 Task: Open Card Card0000000042 in Board Board0000000011 in Workspace WS0000000004 in Trello. Add Member Nikrathi889@gmail.com to Card Card0000000042 in Board Board0000000011 in Workspace WS0000000004 in Trello. Add Blue Label titled Label0000000042 to Card Card0000000042 in Board Board0000000011 in Workspace WS0000000004 in Trello. Add Checklist CL0000000042 to Card Card0000000042 in Board Board0000000011 in Workspace WS0000000004 in Trello. Add Dates with Start Date as Sep 01 2023 and Due Date as Sep 30 2023 to Card Card0000000042 in Board Board0000000011 in Workspace WS0000000004 in Trello
Action: Mouse moved to (87, 326)
Screenshot: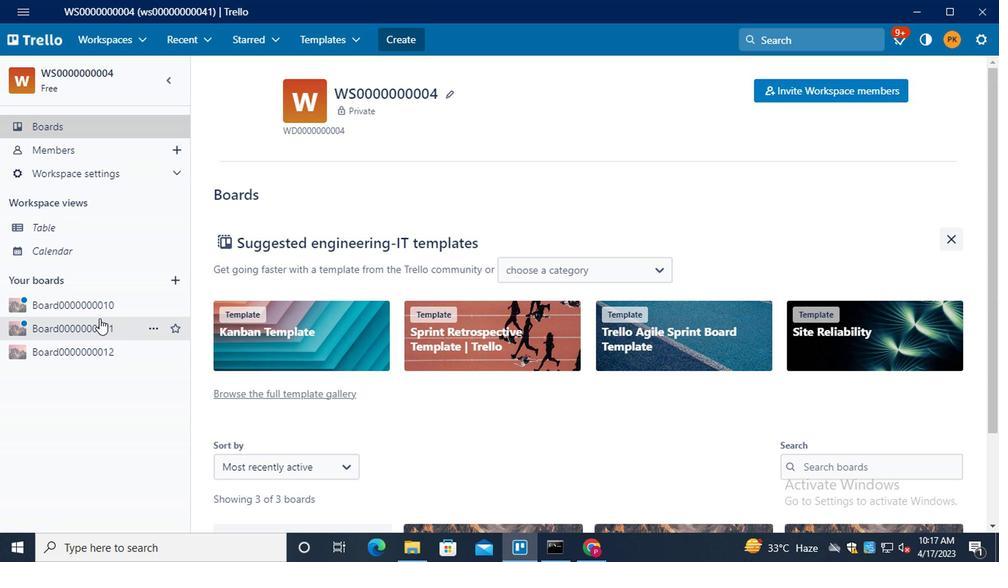 
Action: Mouse pressed left at (87, 326)
Screenshot: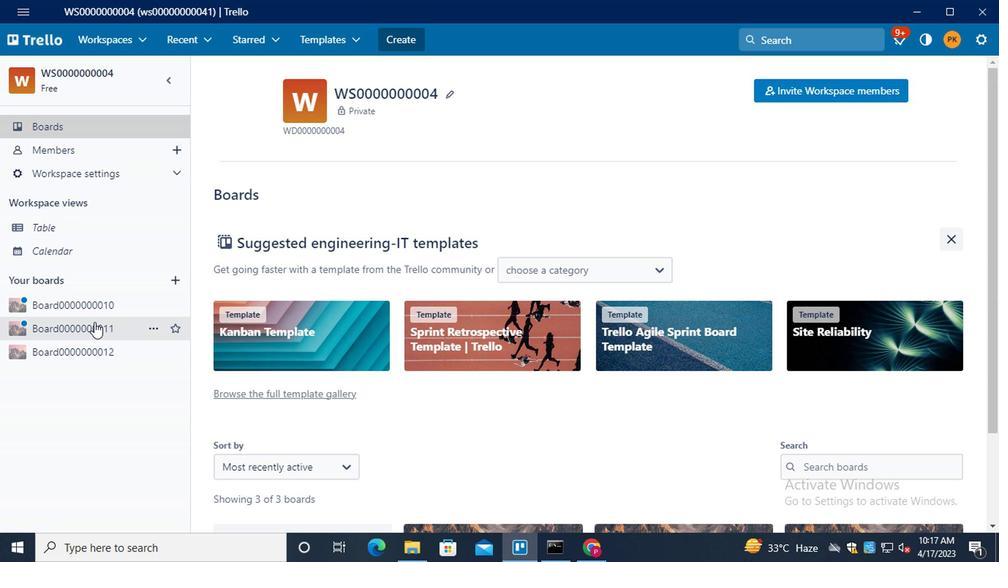 
Action: Mouse moved to (267, 269)
Screenshot: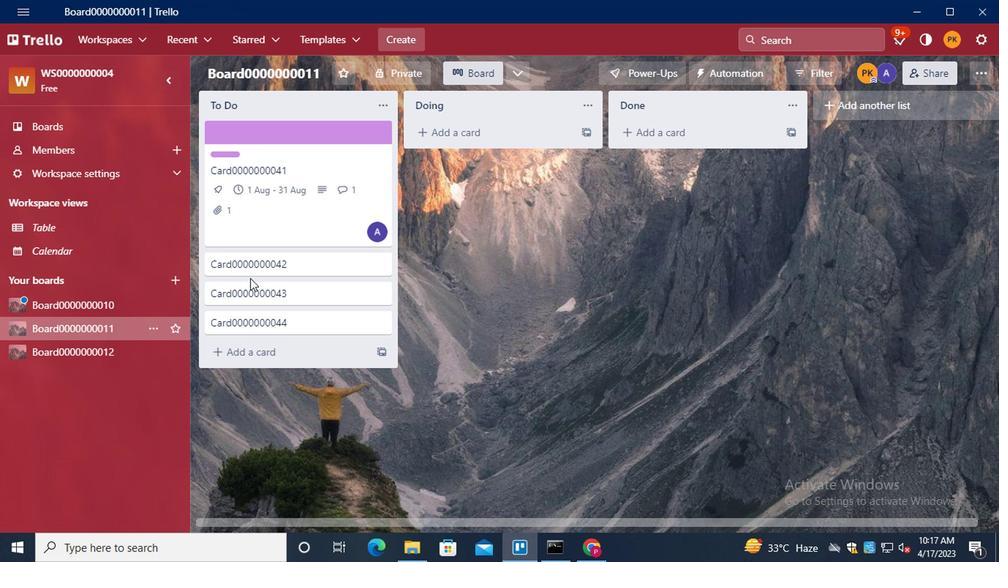 
Action: Mouse pressed left at (267, 269)
Screenshot: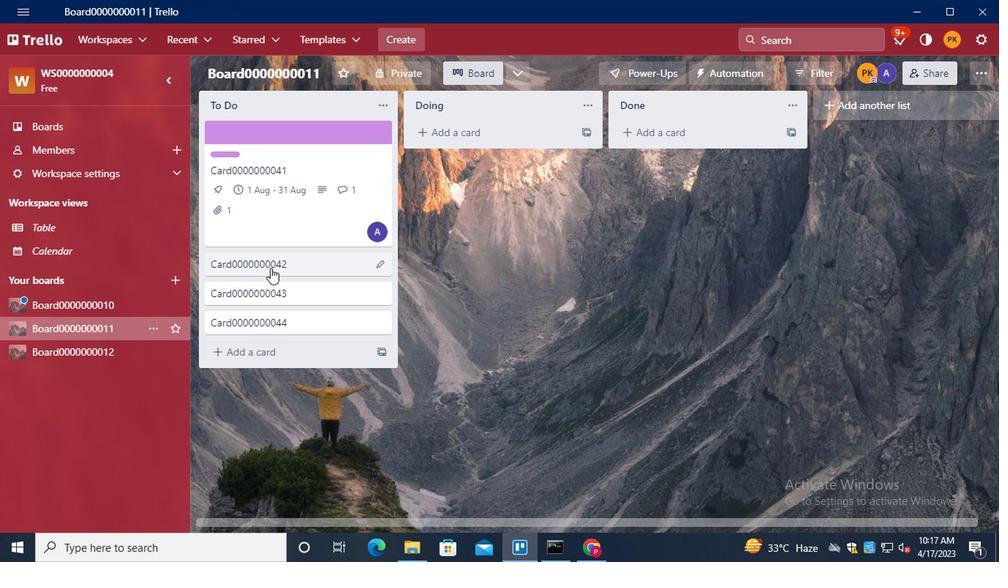 
Action: Mouse moved to (662, 195)
Screenshot: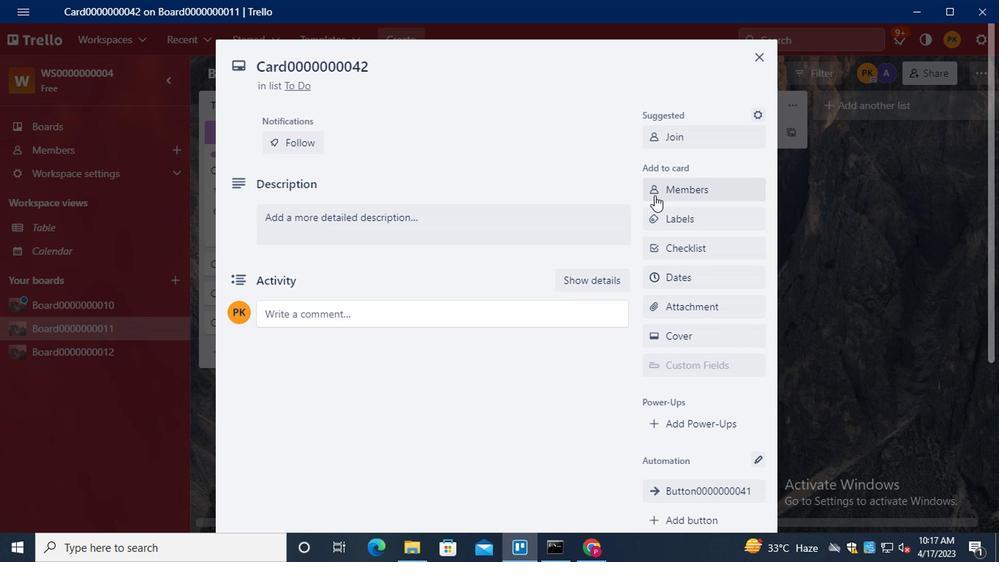
Action: Mouse pressed left at (662, 195)
Screenshot: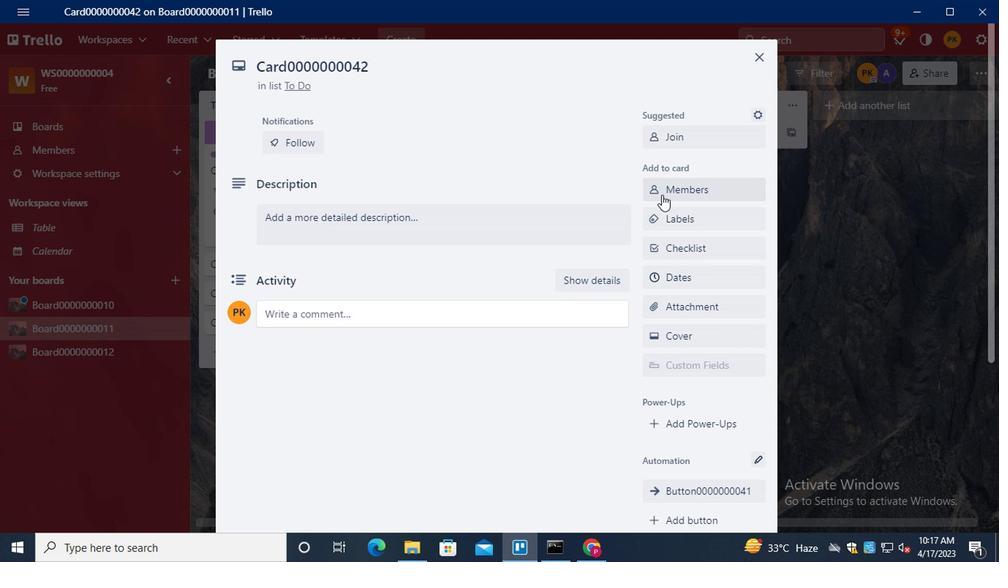 
Action: Mouse moved to (661, 195)
Screenshot: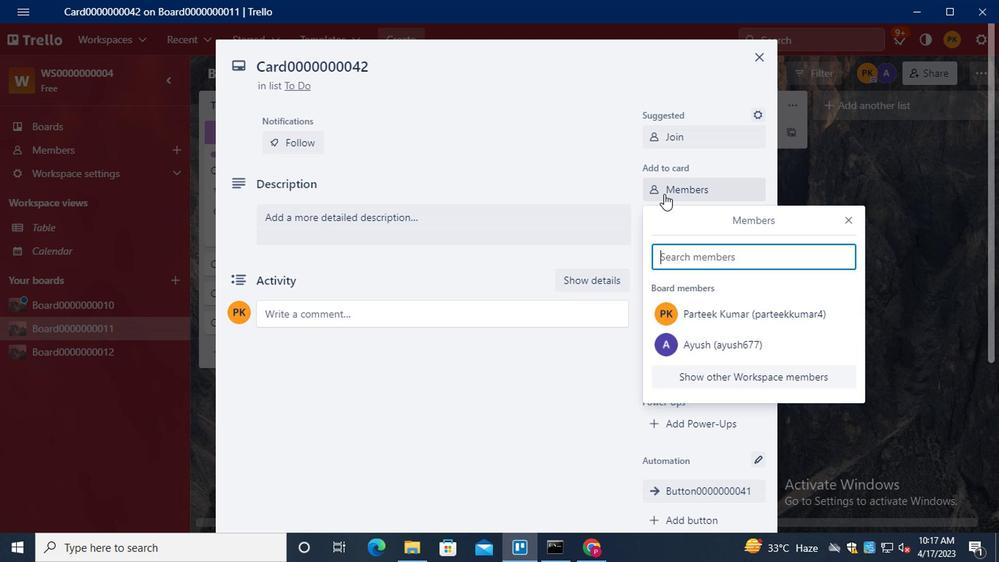 
Action: Key pressed <Key.shift>N
Screenshot: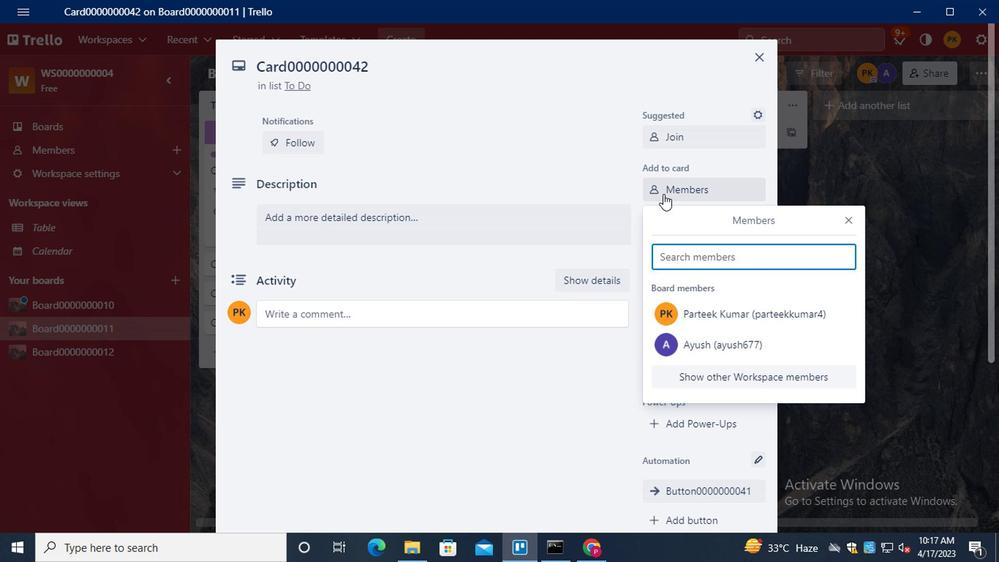 
Action: Mouse moved to (715, 396)
Screenshot: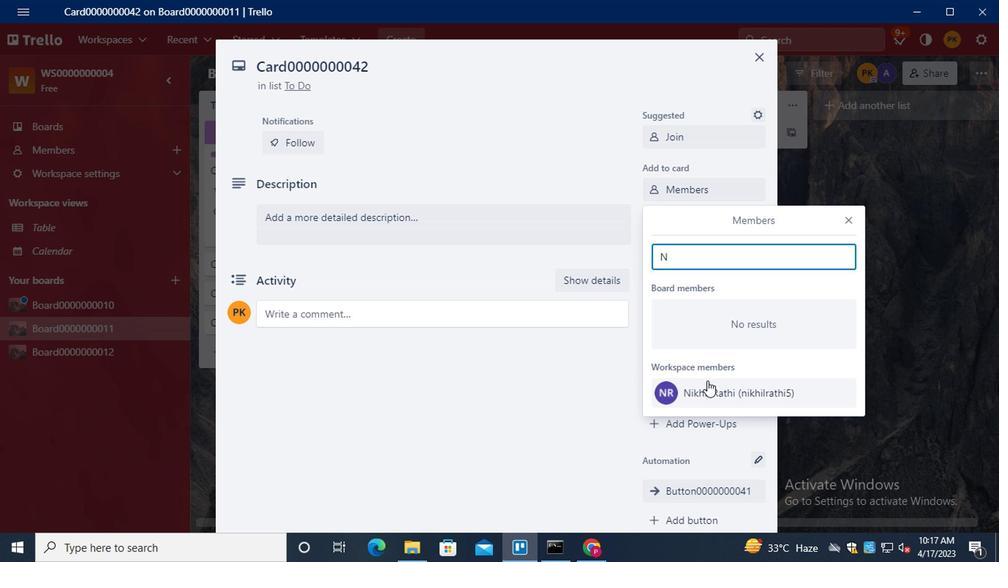 
Action: Mouse pressed left at (715, 396)
Screenshot: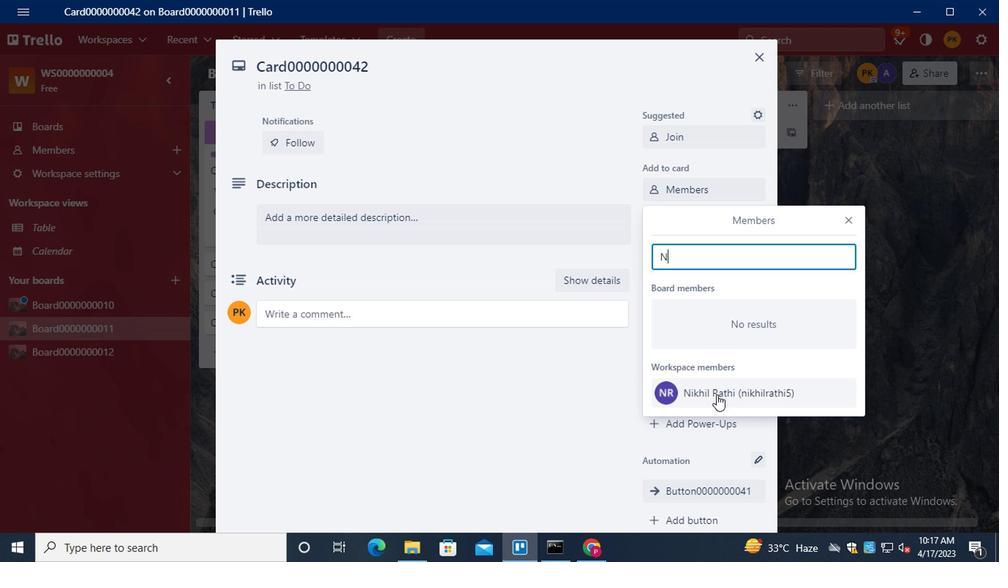 
Action: Mouse moved to (848, 222)
Screenshot: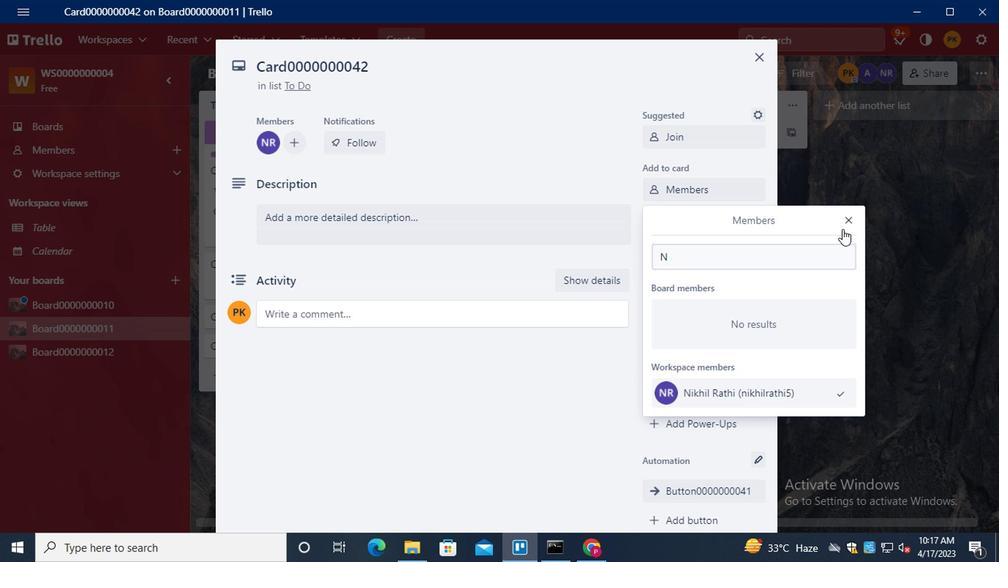 
Action: Mouse pressed left at (848, 222)
Screenshot: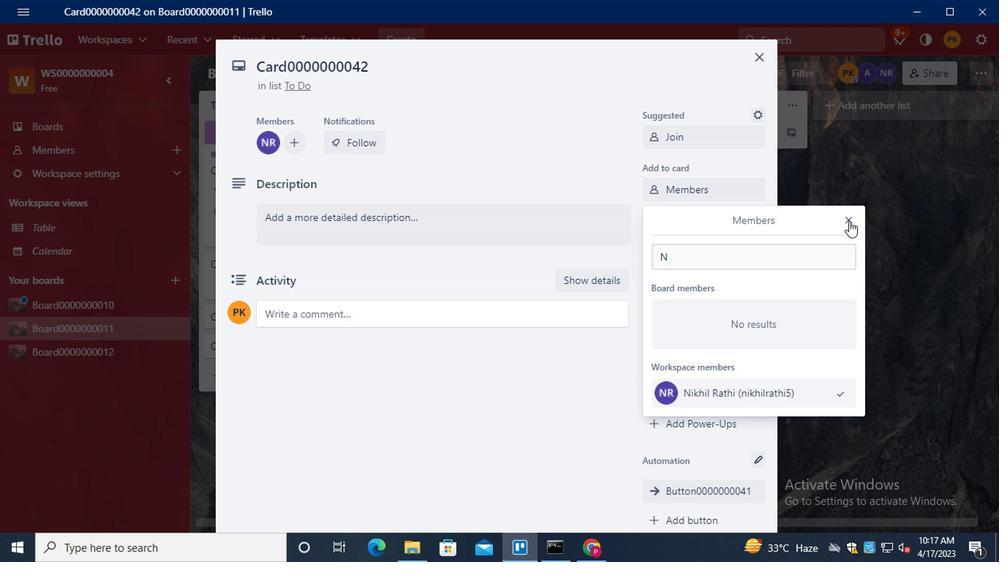 
Action: Mouse moved to (752, 221)
Screenshot: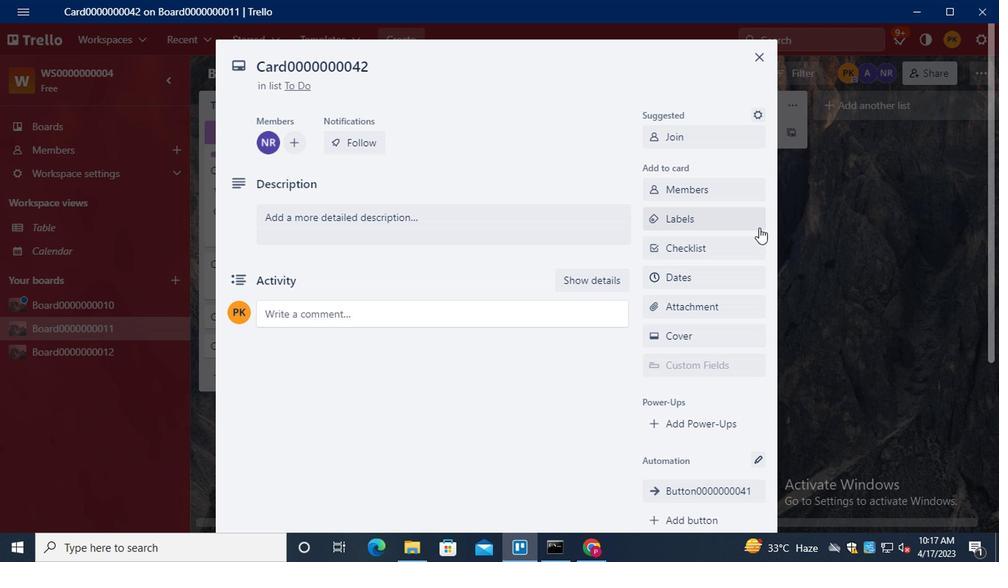 
Action: Mouse pressed left at (752, 221)
Screenshot: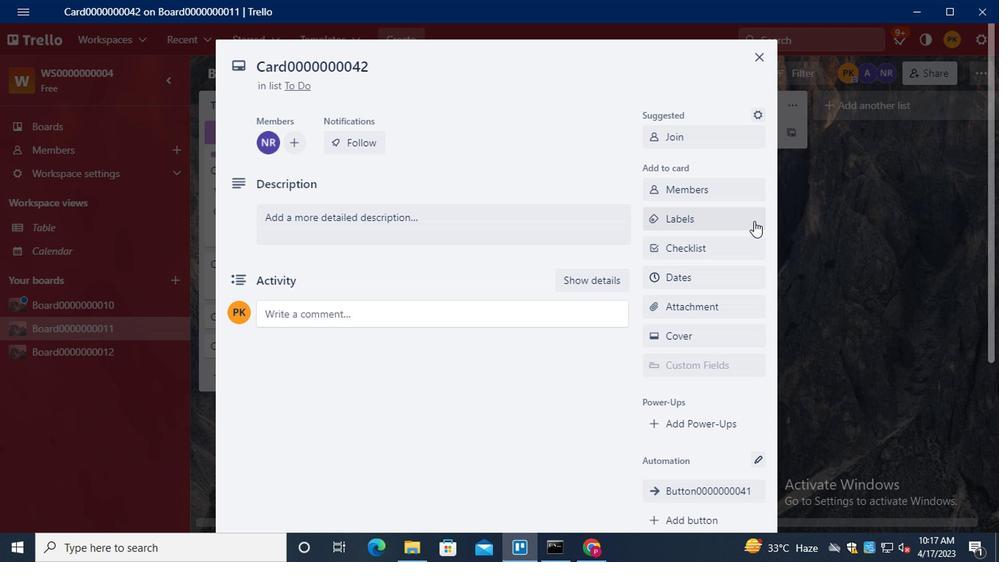 
Action: Key pressed <Key.shift>LABEL0000000041
Screenshot: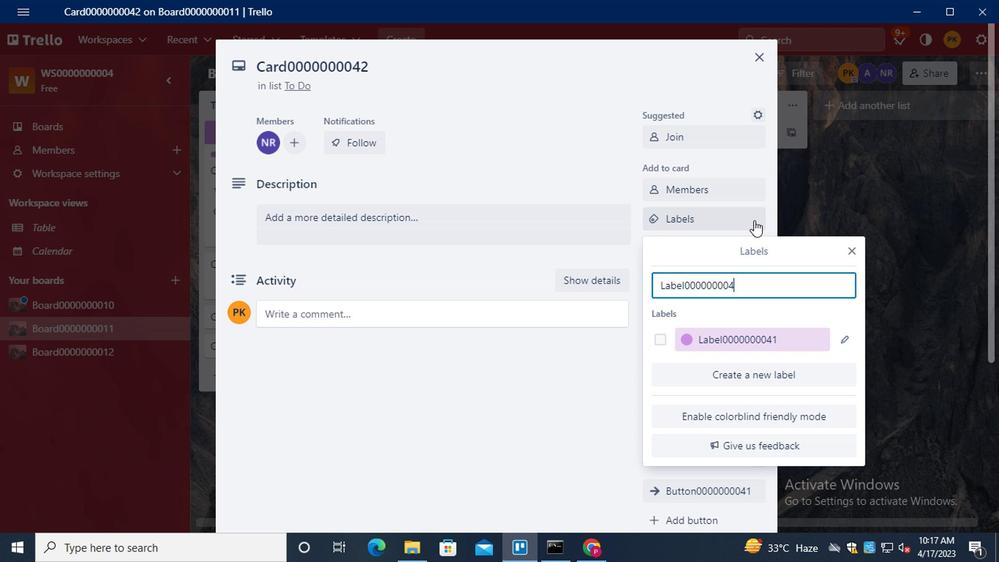 
Action: Mouse moved to (737, 387)
Screenshot: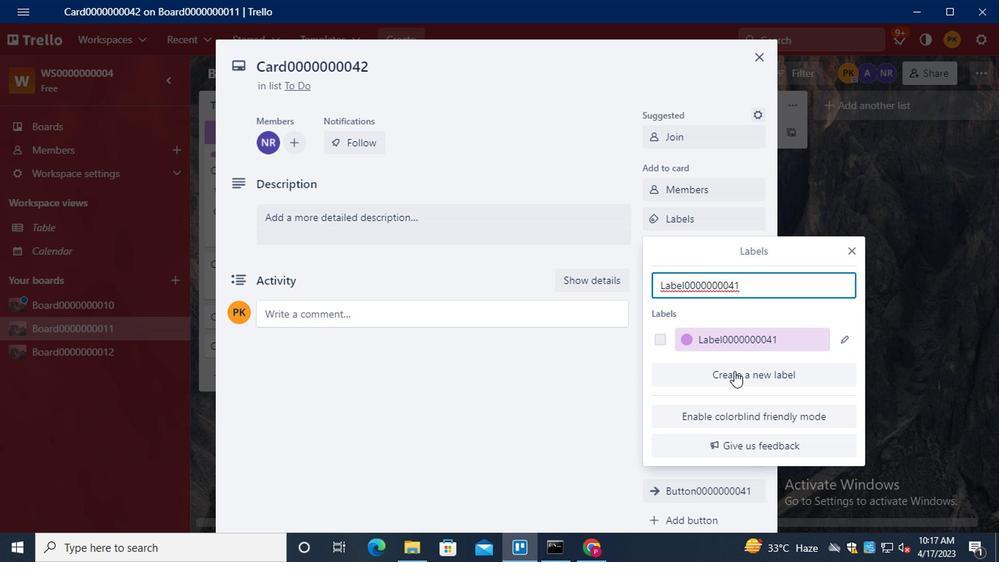 
Action: Mouse pressed left at (737, 387)
Screenshot: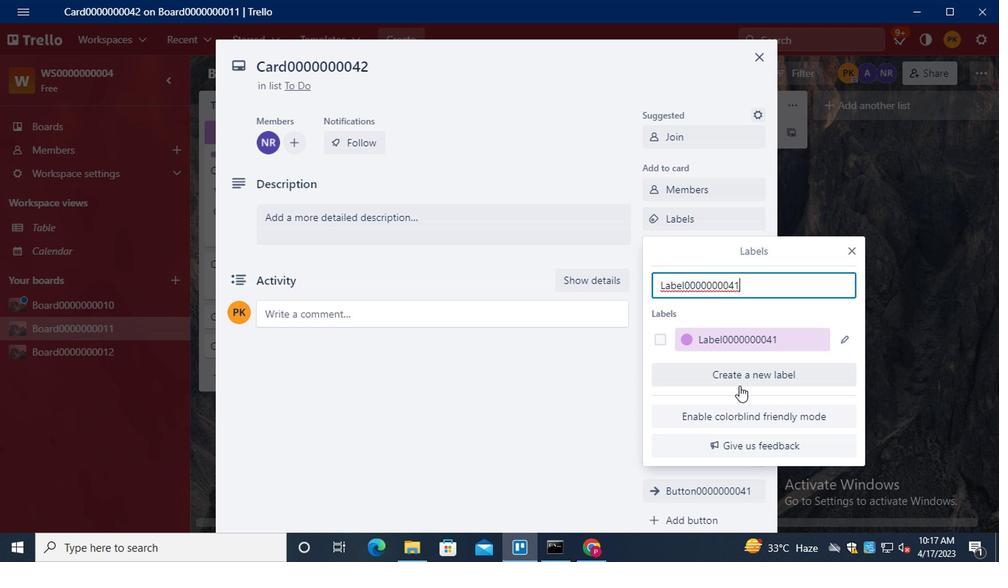 
Action: Mouse moved to (663, 358)
Screenshot: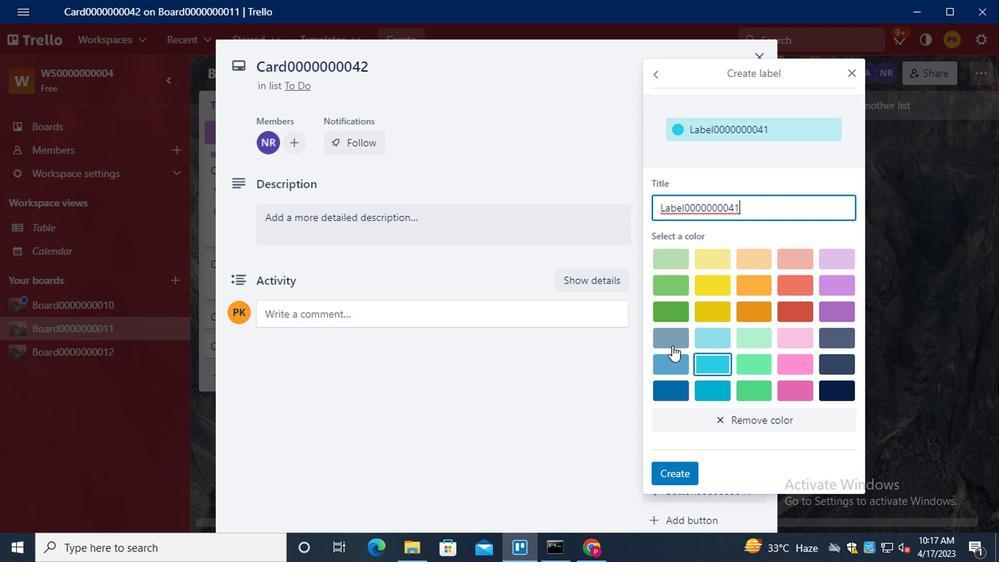 
Action: Mouse pressed left at (663, 358)
Screenshot: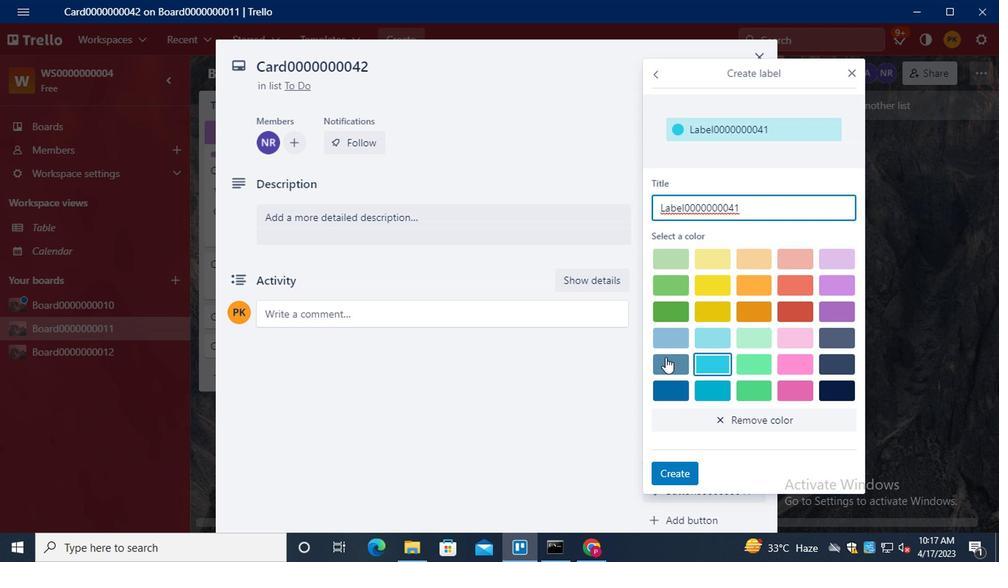 
Action: Mouse moved to (672, 475)
Screenshot: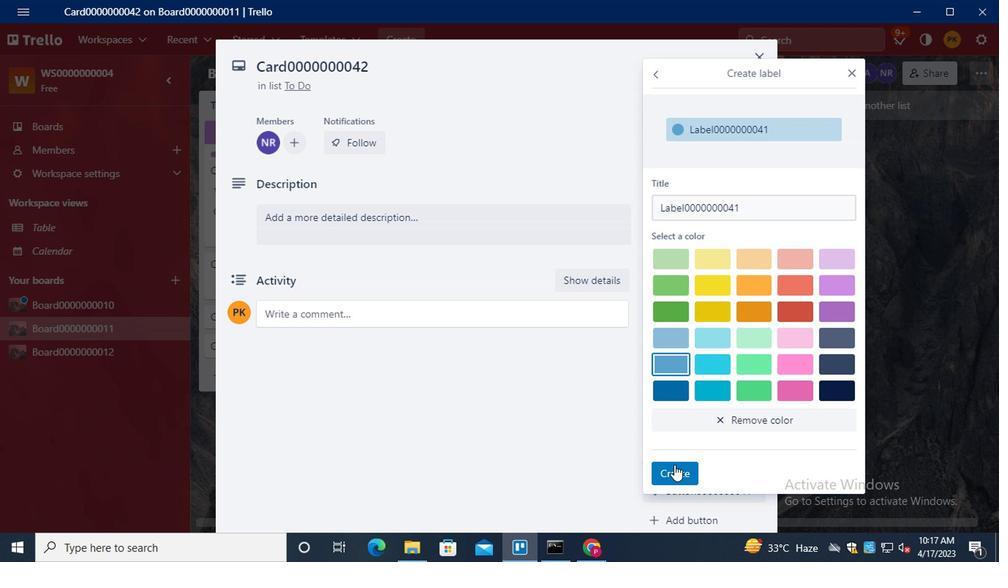 
Action: Mouse pressed left at (672, 475)
Screenshot: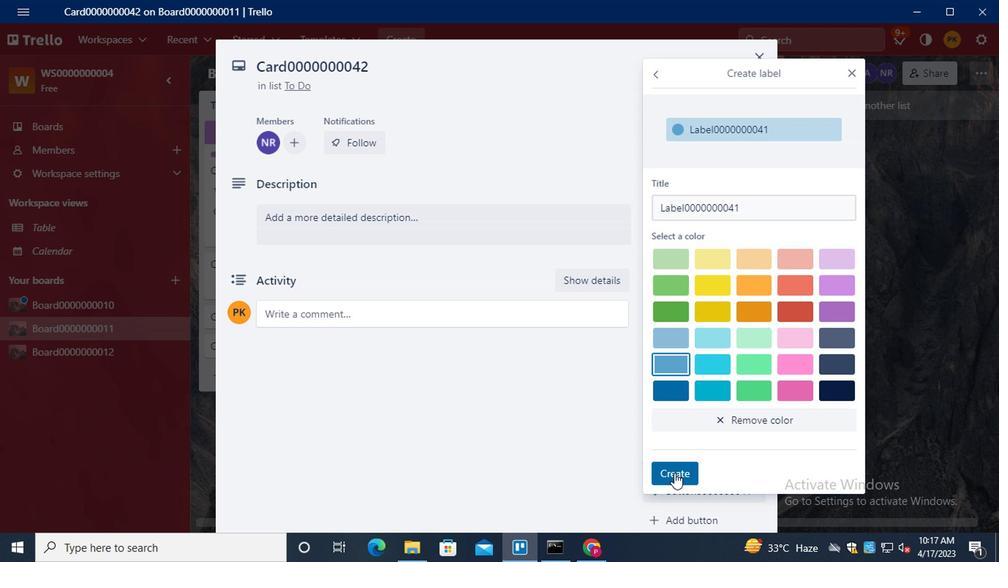 
Action: Mouse moved to (850, 77)
Screenshot: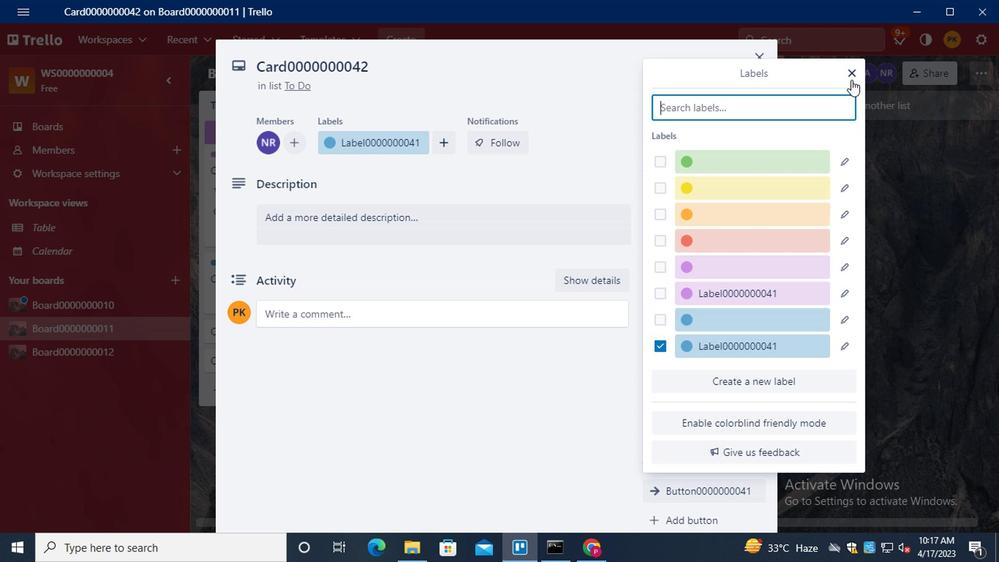 
Action: Mouse pressed left at (850, 77)
Screenshot: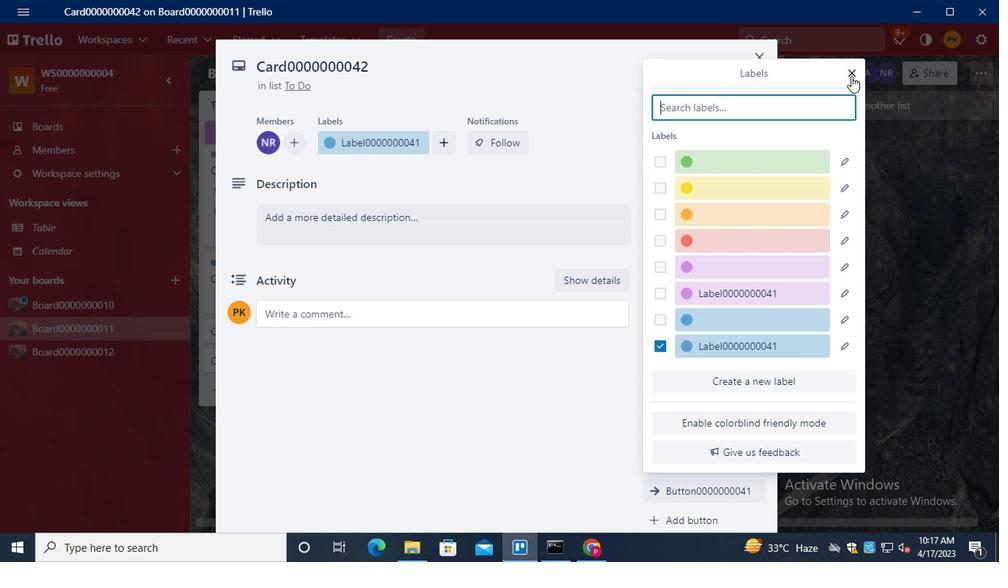 
Action: Mouse moved to (693, 241)
Screenshot: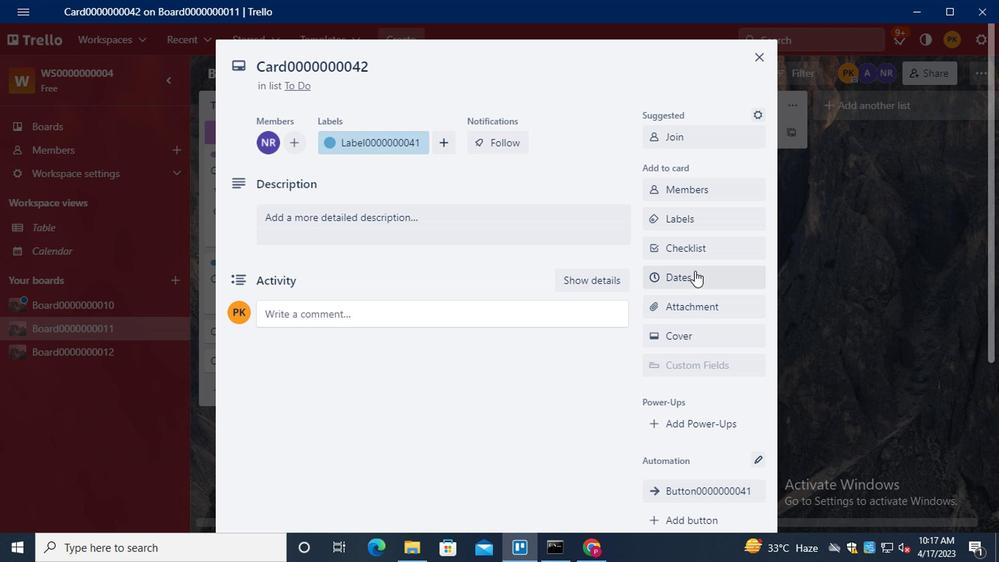 
Action: Mouse pressed left at (693, 241)
Screenshot: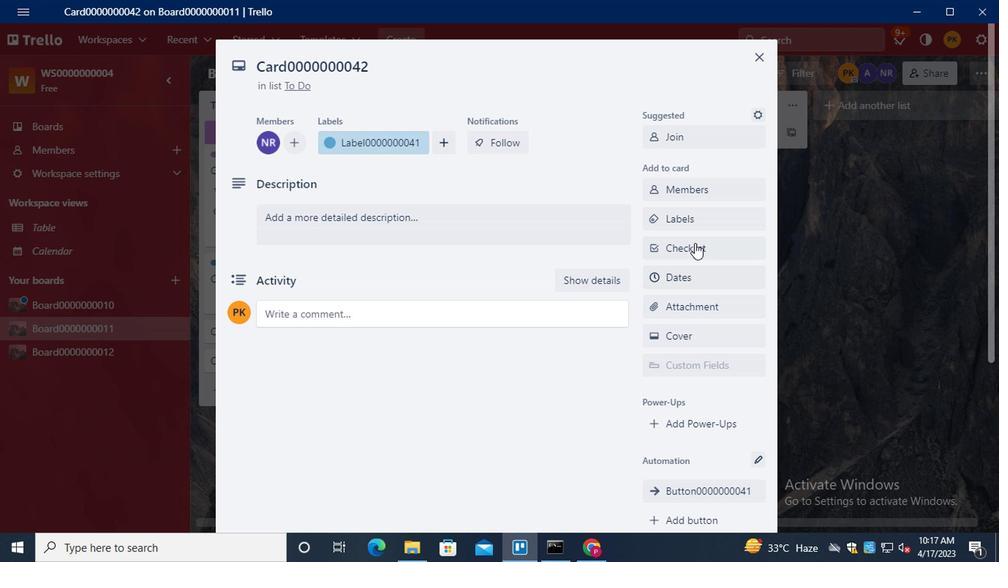 
Action: Key pressed <Key.shift>CL0000000041
Screenshot: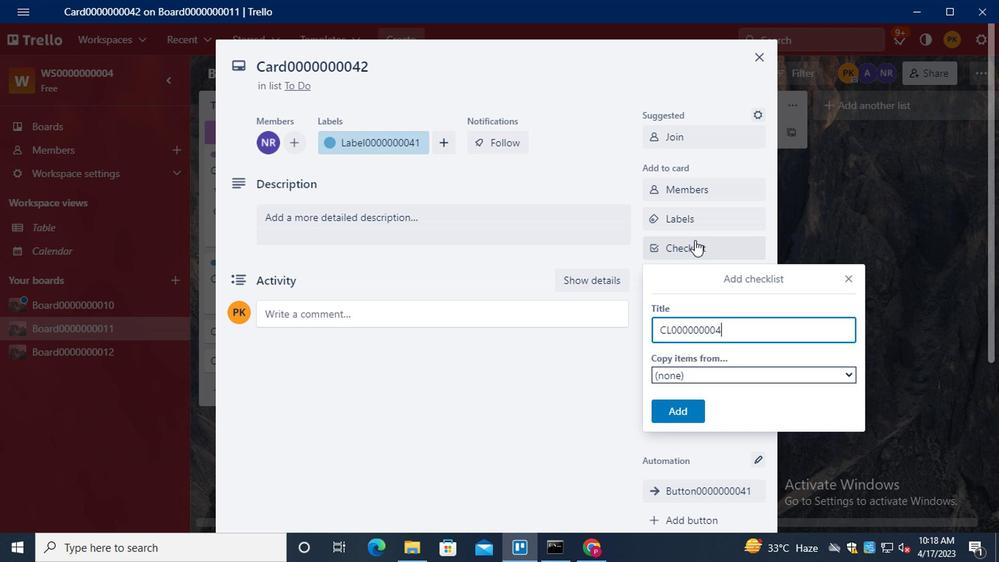 
Action: Mouse moved to (663, 412)
Screenshot: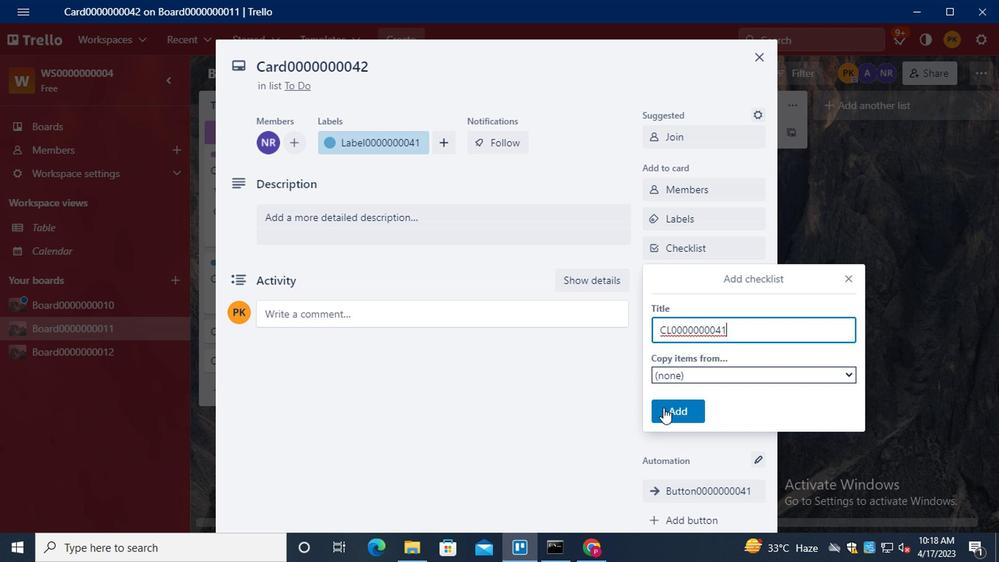 
Action: Mouse pressed left at (663, 412)
Screenshot: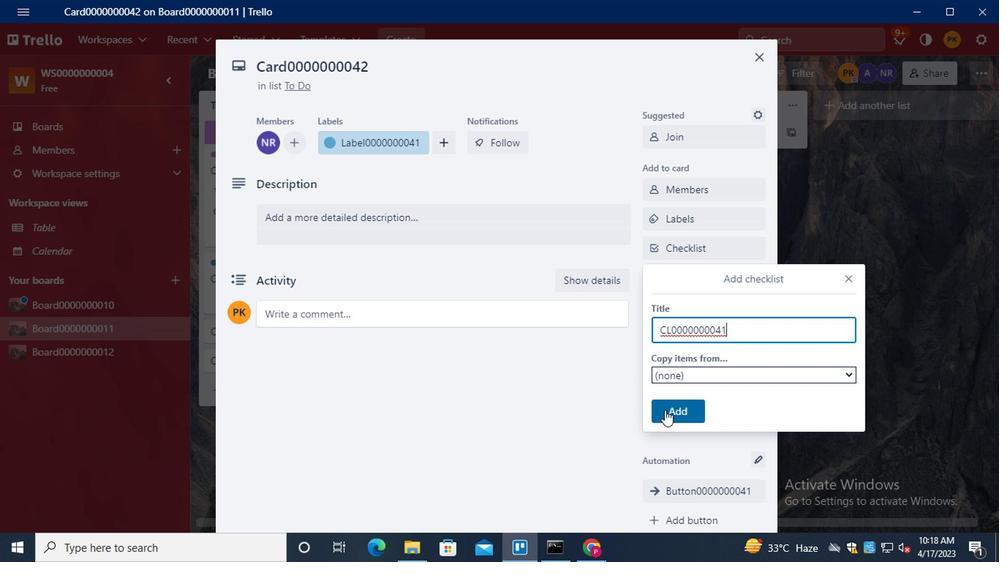 
Action: Mouse moved to (676, 285)
Screenshot: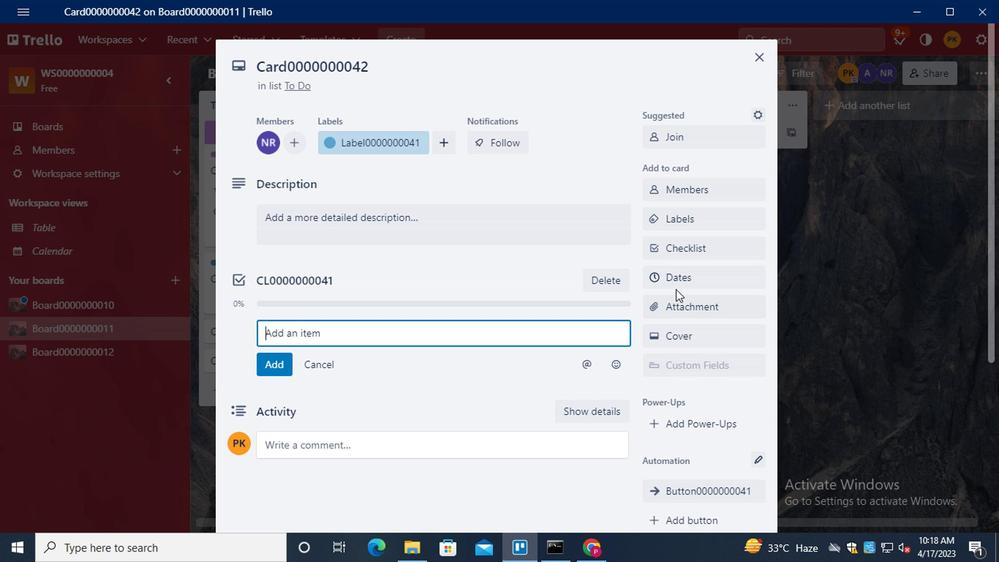 
Action: Mouse pressed left at (676, 285)
Screenshot: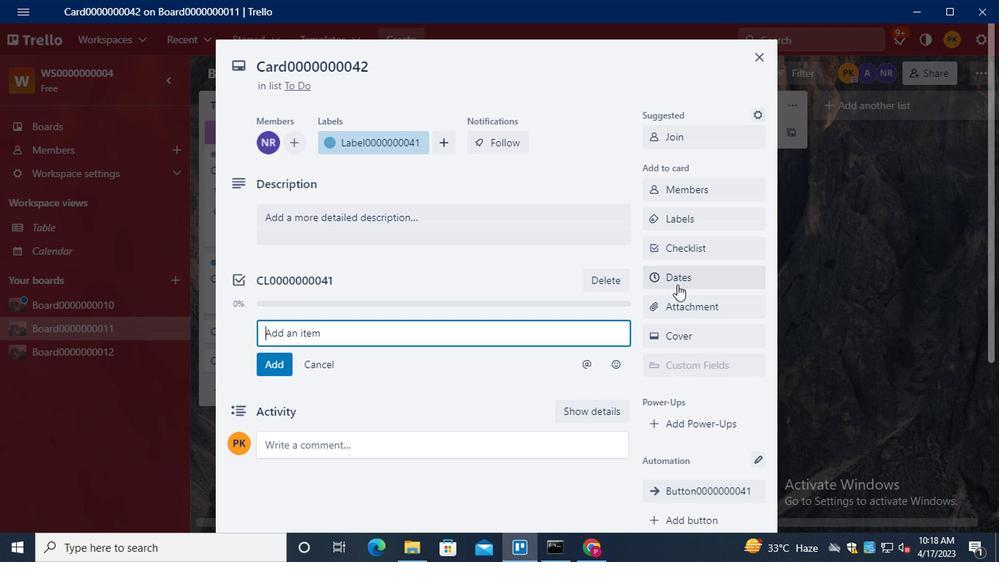 
Action: Mouse moved to (655, 332)
Screenshot: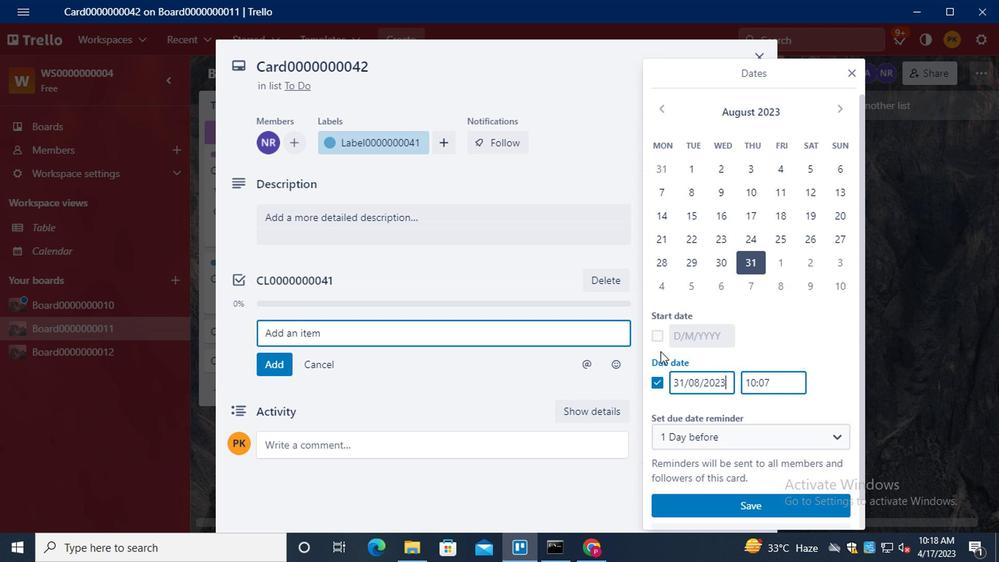 
Action: Mouse pressed left at (655, 332)
Screenshot: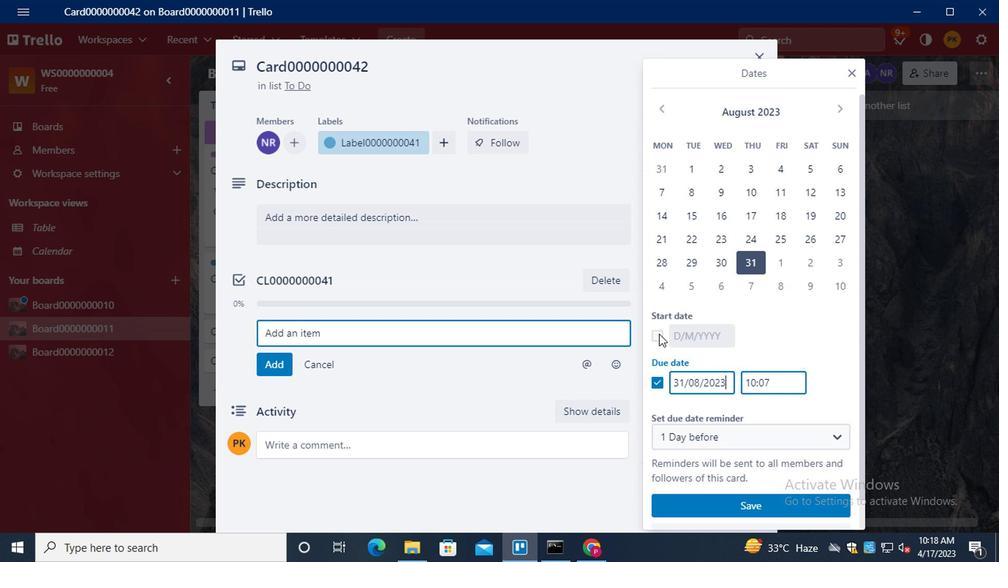 
Action: Mouse moved to (832, 113)
Screenshot: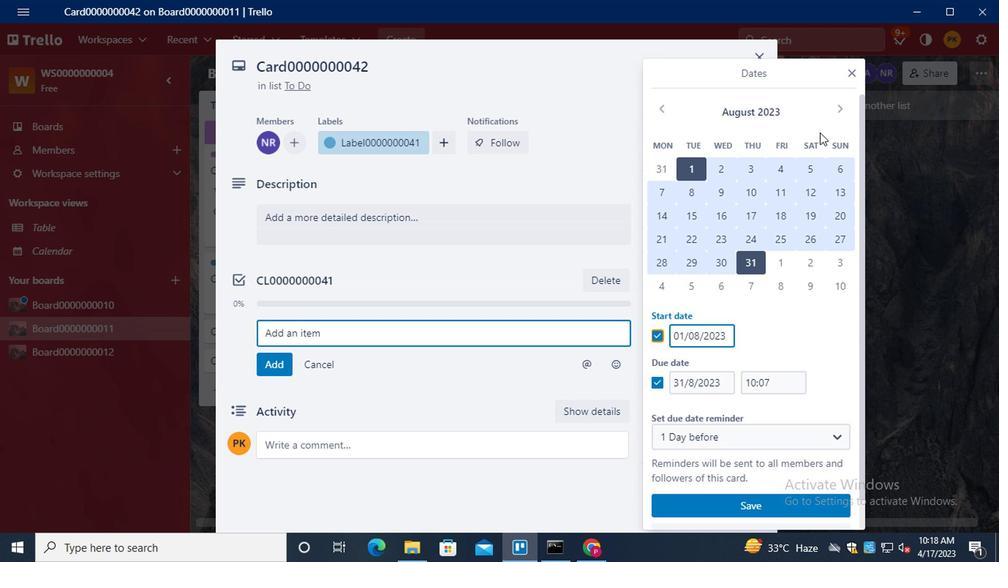 
Action: Mouse pressed left at (832, 113)
Screenshot: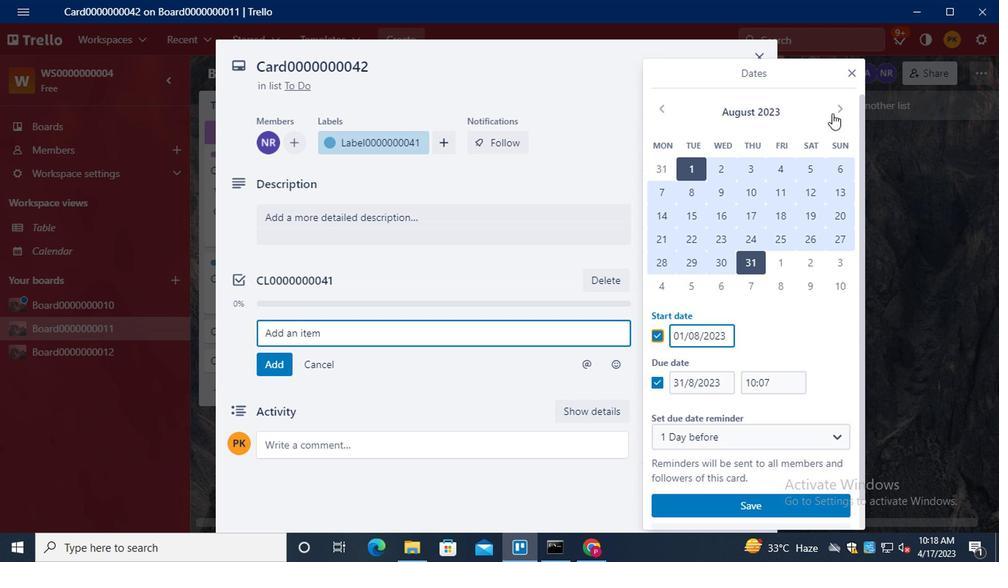 
Action: Mouse moved to (774, 171)
Screenshot: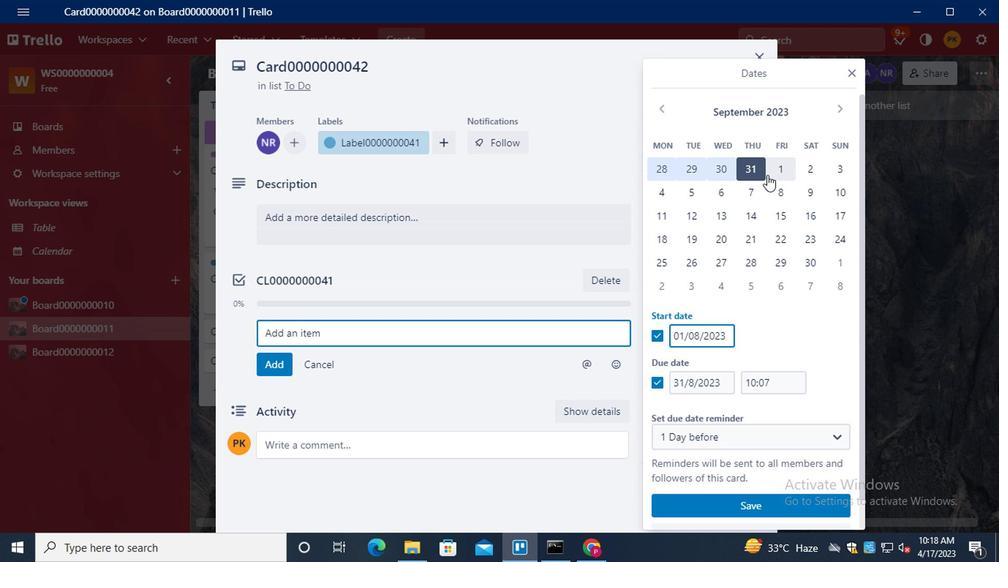 
Action: Mouse pressed left at (774, 171)
Screenshot: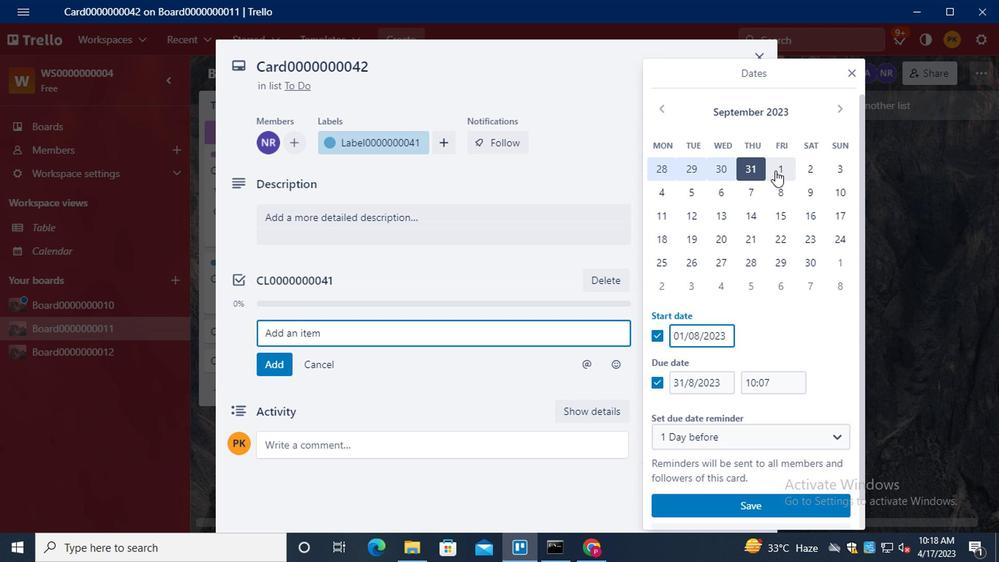 
Action: Mouse moved to (809, 267)
Screenshot: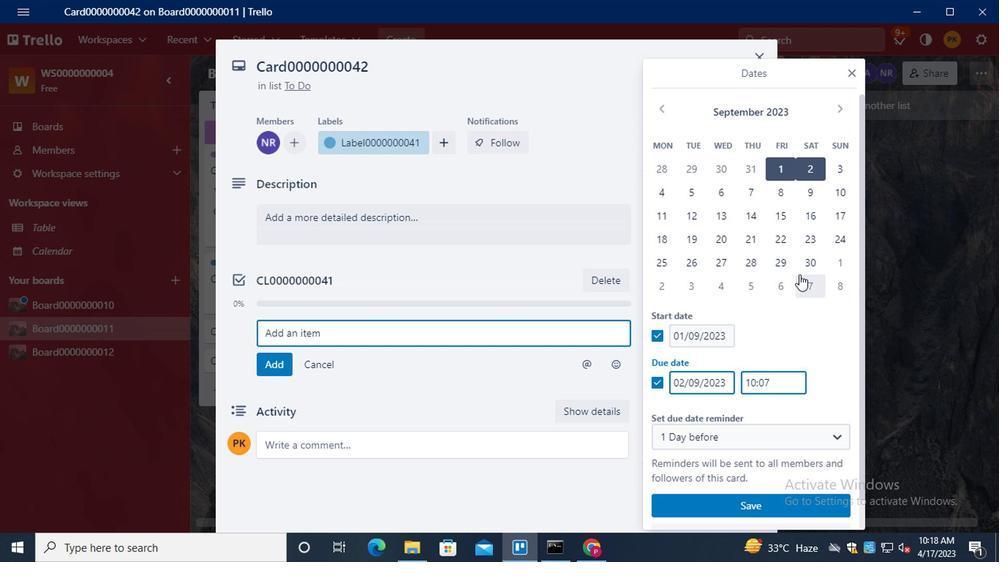 
Action: Mouse pressed left at (809, 267)
Screenshot: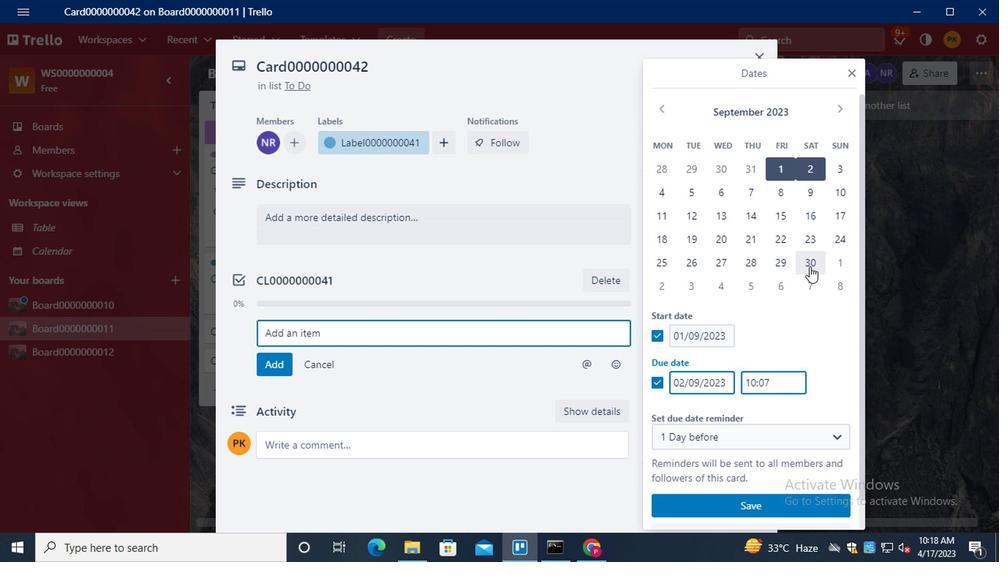 
Action: Mouse moved to (737, 502)
Screenshot: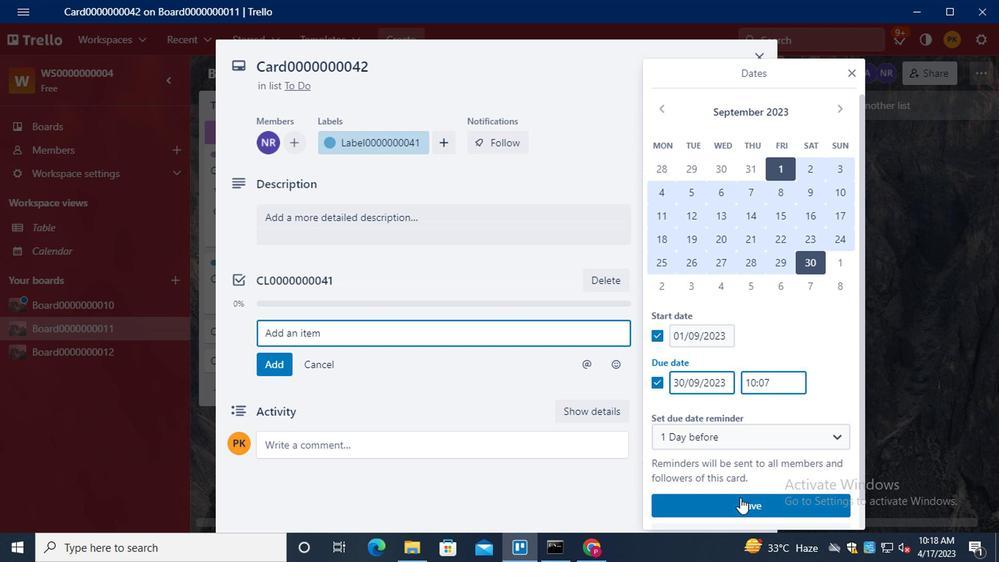 
Action: Mouse pressed left at (737, 502)
Screenshot: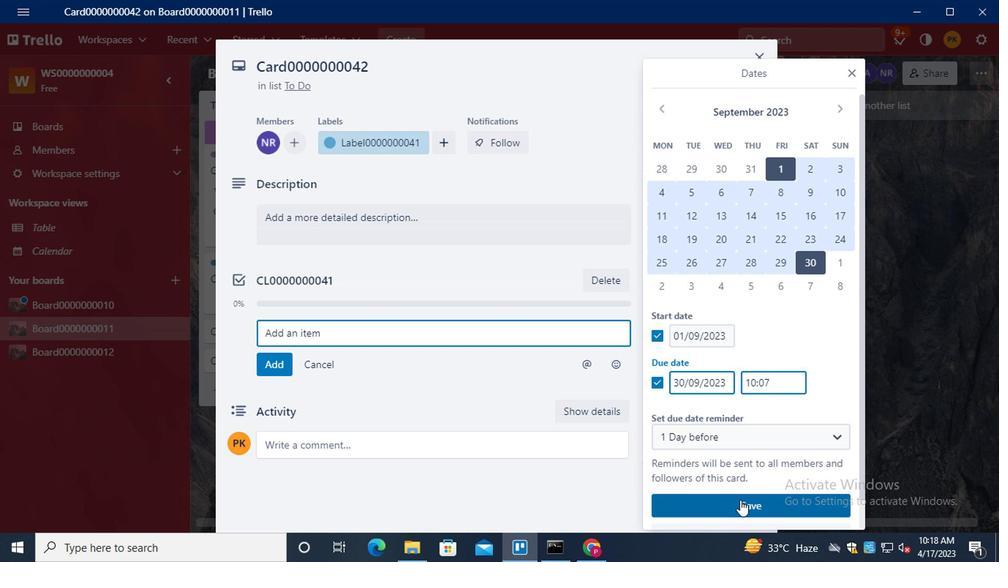 
Action: Mouse moved to (465, 311)
Screenshot: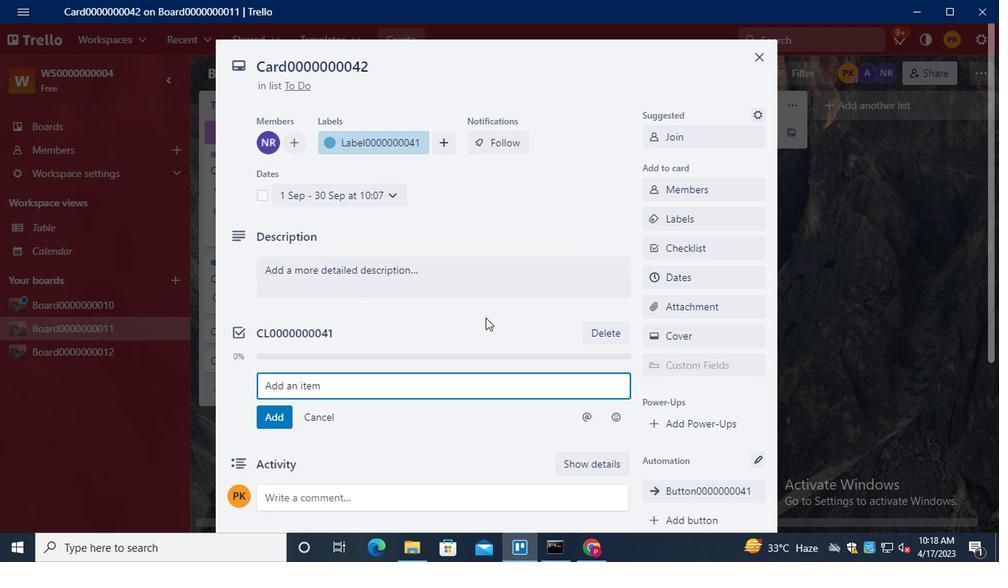 
Action: Mouse scrolled (465, 311) with delta (0, 0)
Screenshot: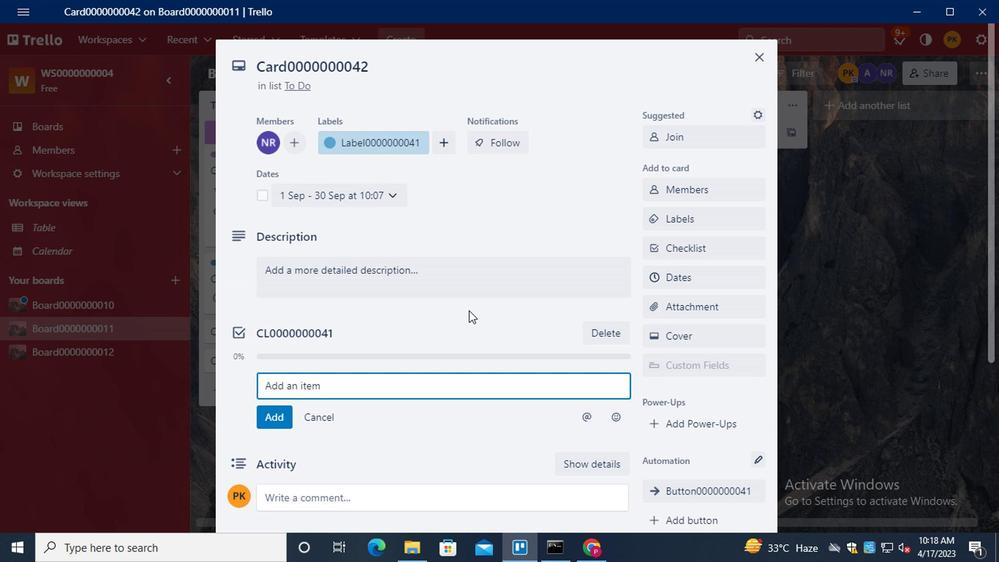 
Action: Mouse scrolled (465, 311) with delta (0, 0)
Screenshot: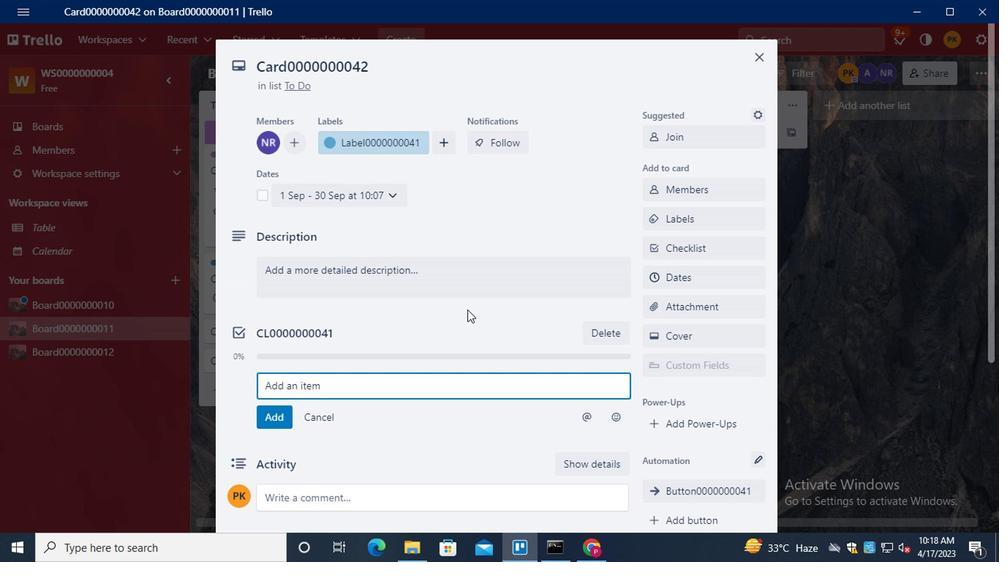 
